 Task: Add a condition where "Priority Is High" in pending tickets.
Action: Mouse moved to (144, 495)
Screenshot: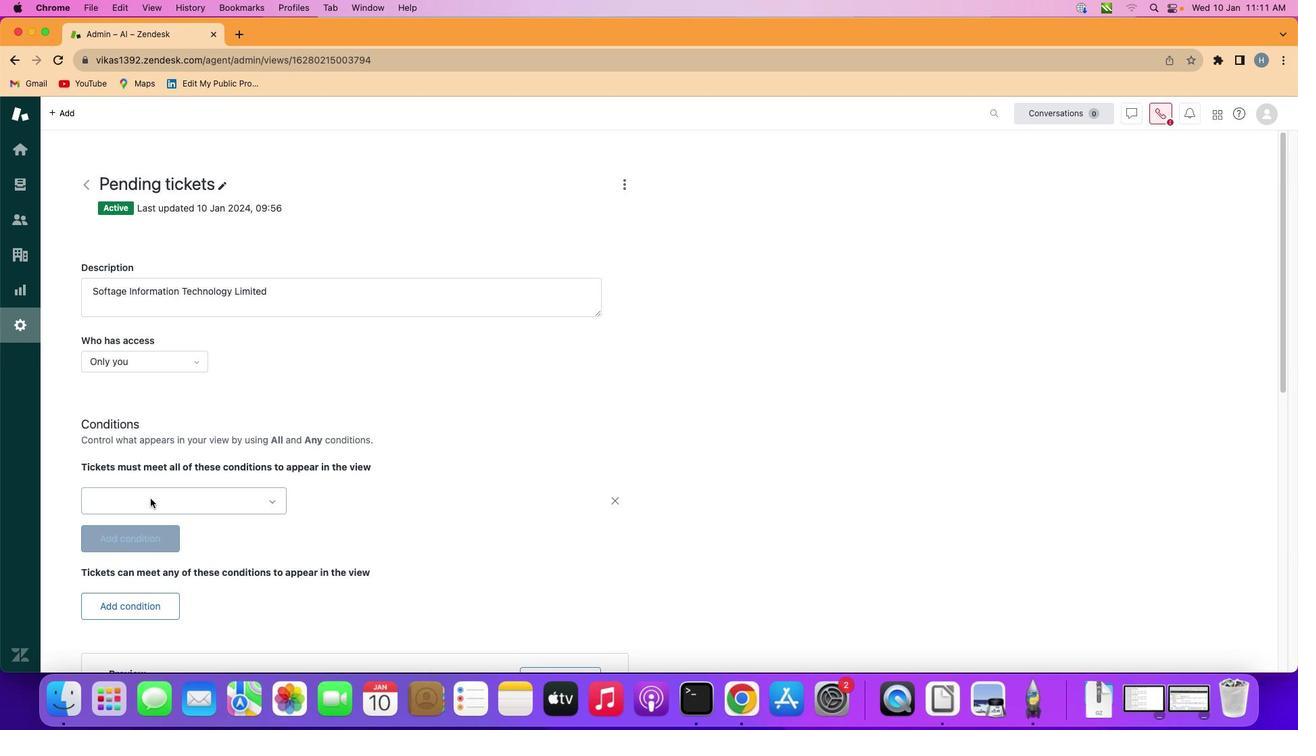
Action: Mouse pressed left at (144, 495)
Screenshot: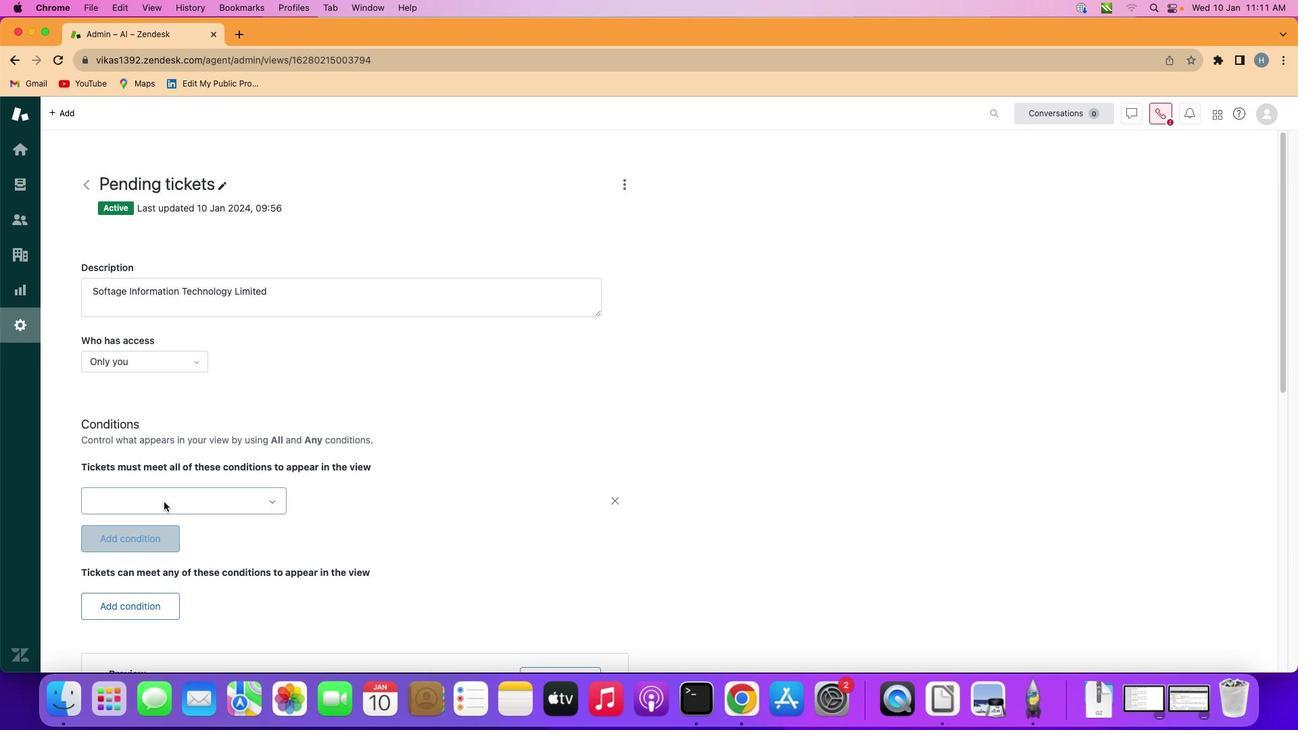 
Action: Mouse moved to (189, 504)
Screenshot: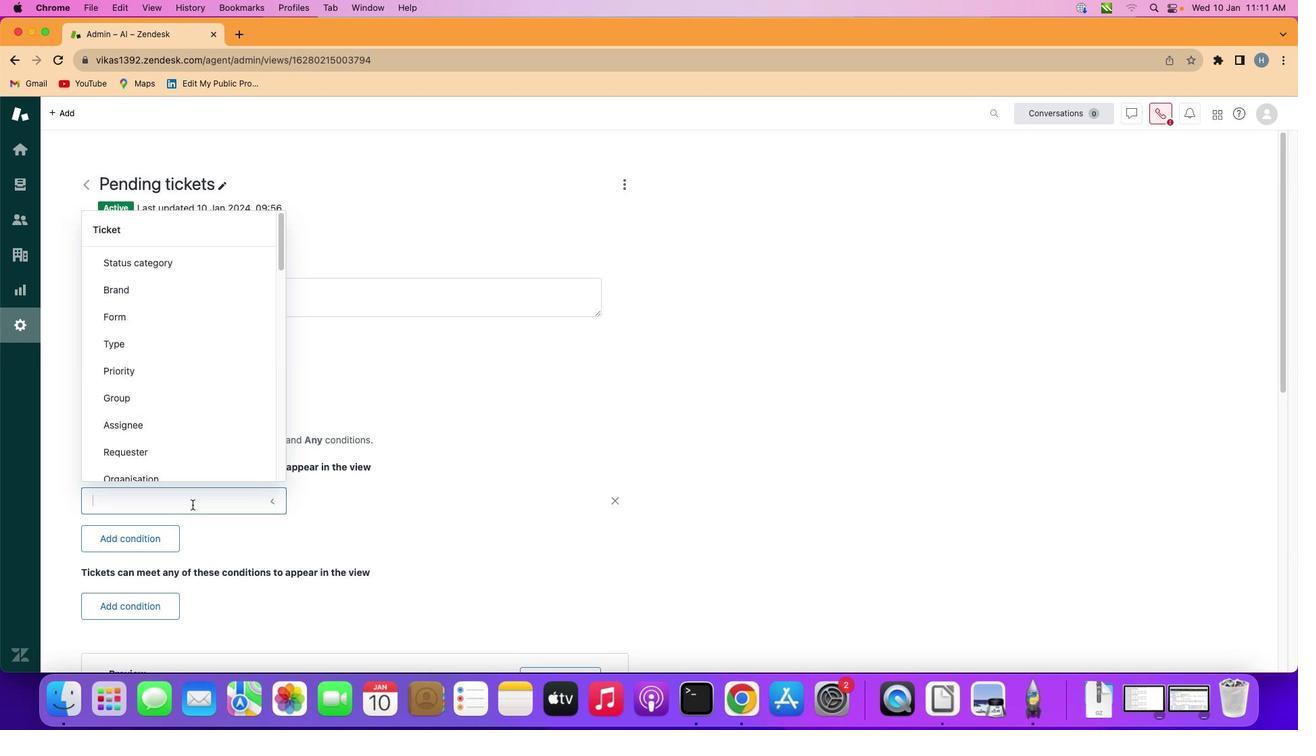 
Action: Mouse pressed left at (189, 504)
Screenshot: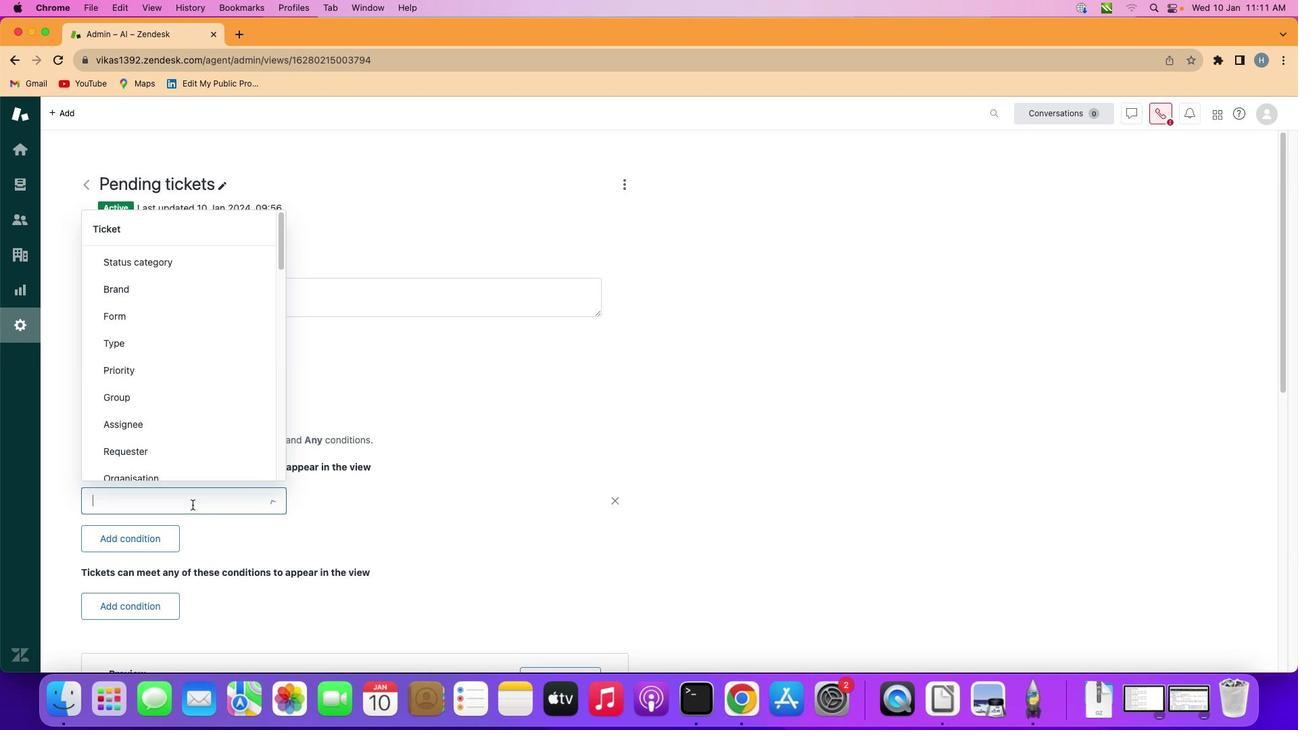 
Action: Mouse moved to (213, 373)
Screenshot: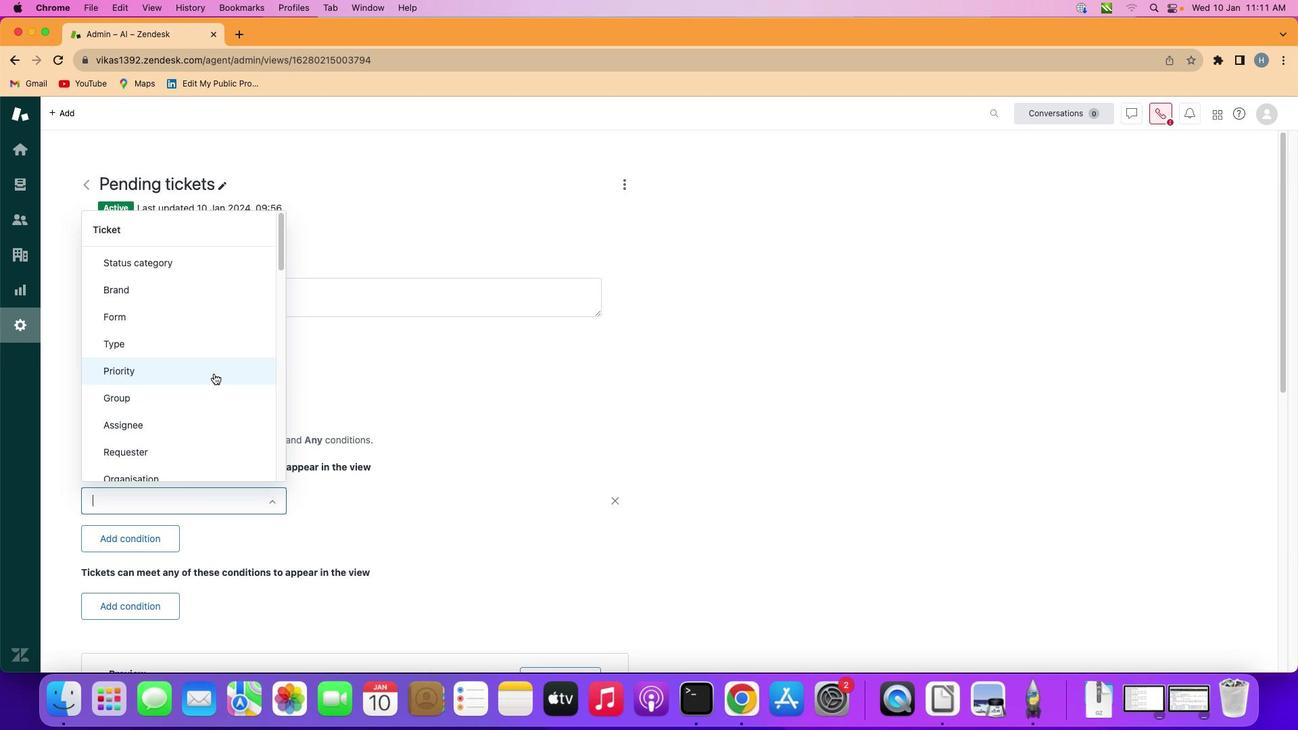 
Action: Mouse pressed left at (213, 373)
Screenshot: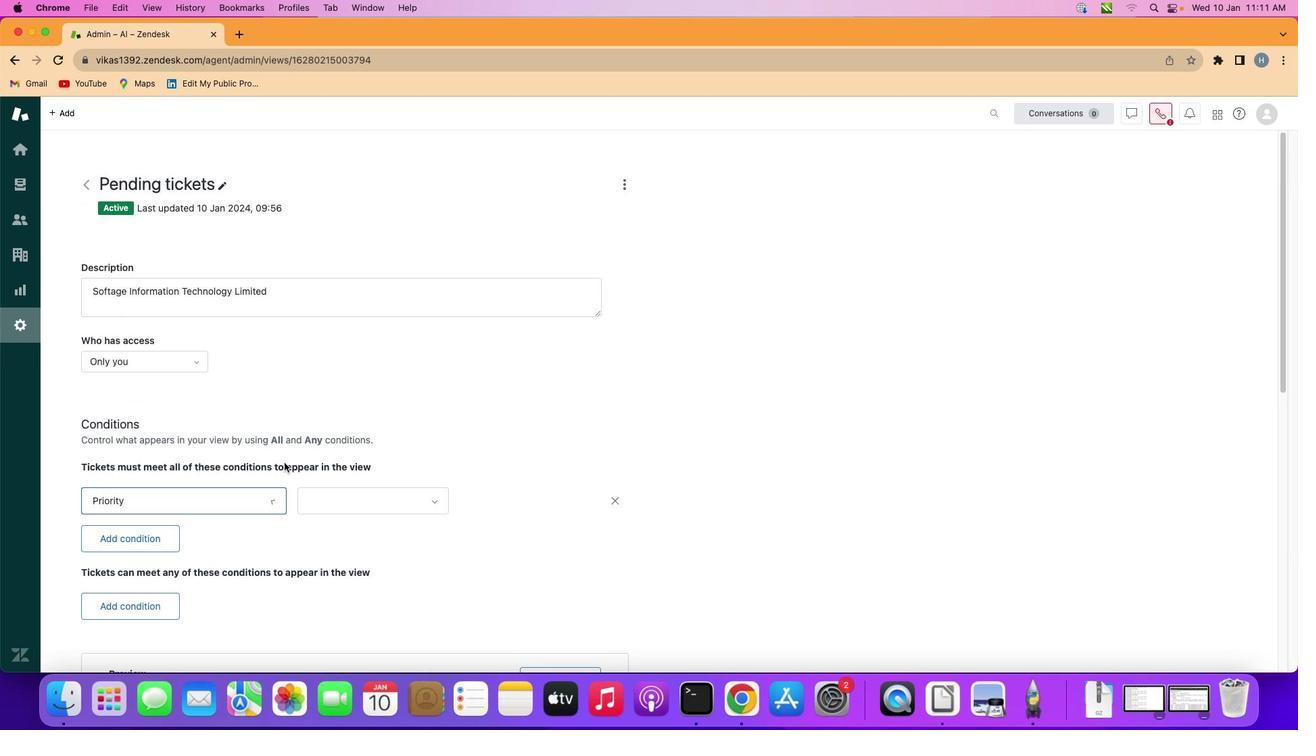 
Action: Mouse moved to (359, 499)
Screenshot: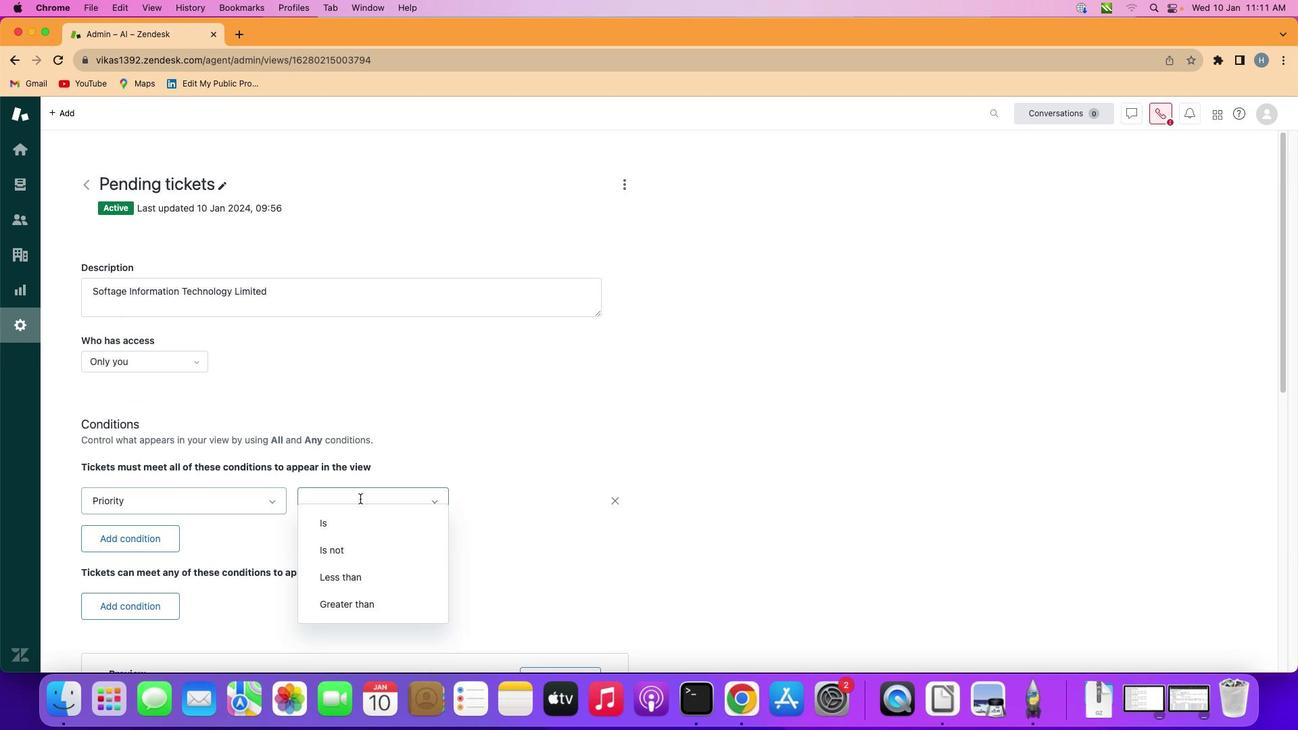 
Action: Mouse pressed left at (359, 499)
Screenshot: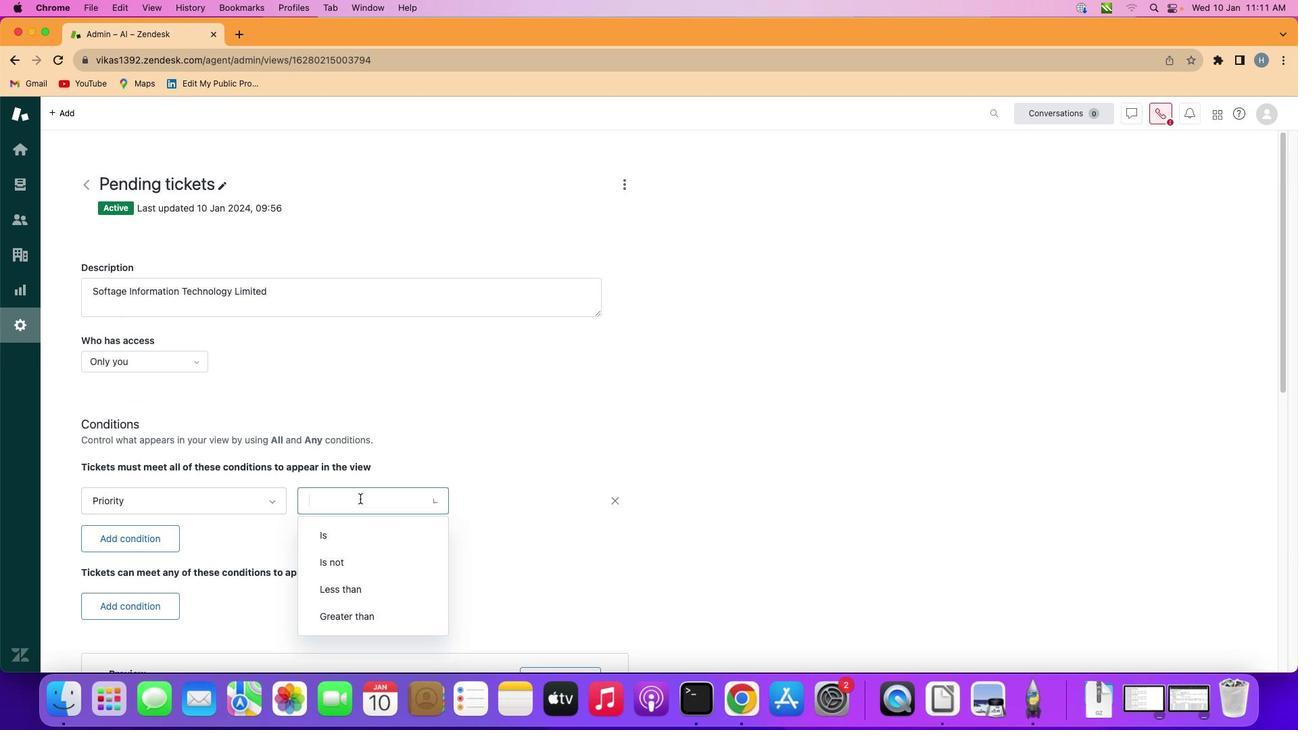
Action: Mouse moved to (363, 529)
Screenshot: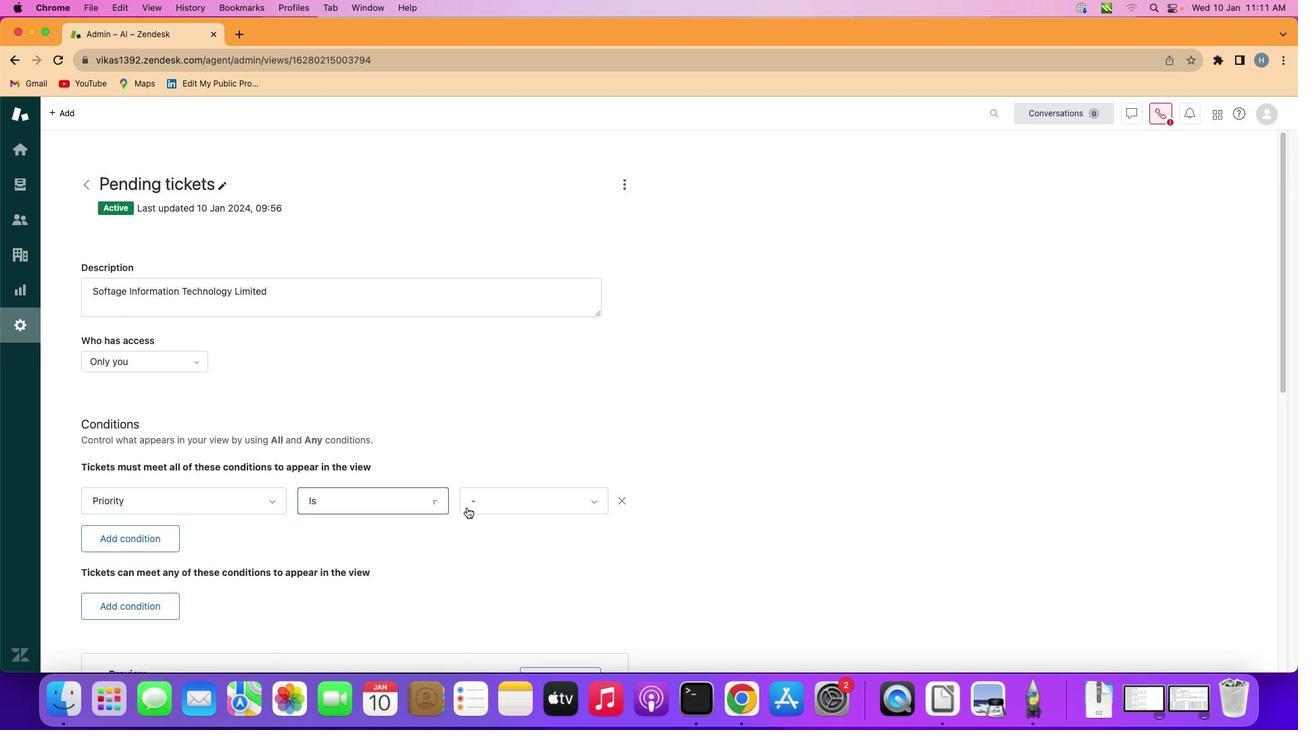 
Action: Mouse pressed left at (363, 529)
Screenshot: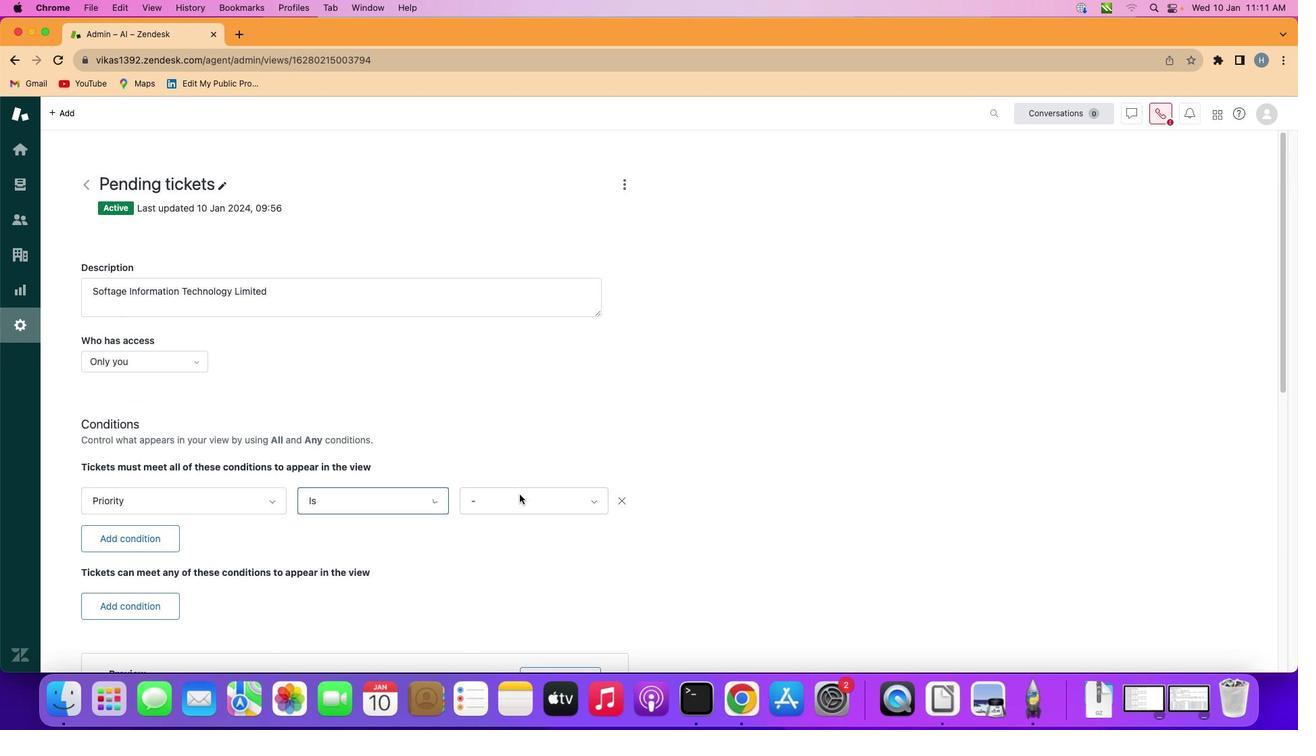 
Action: Mouse moved to (521, 493)
Screenshot: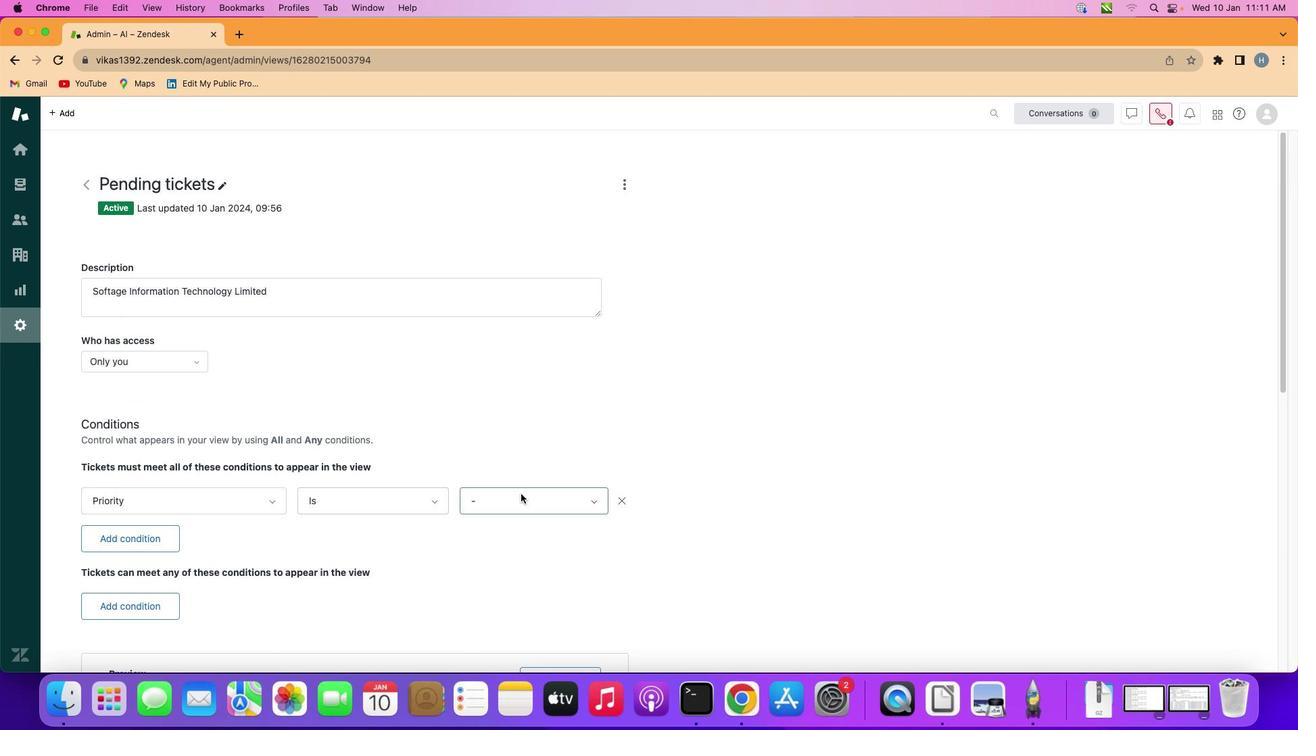 
Action: Mouse pressed left at (521, 493)
Screenshot: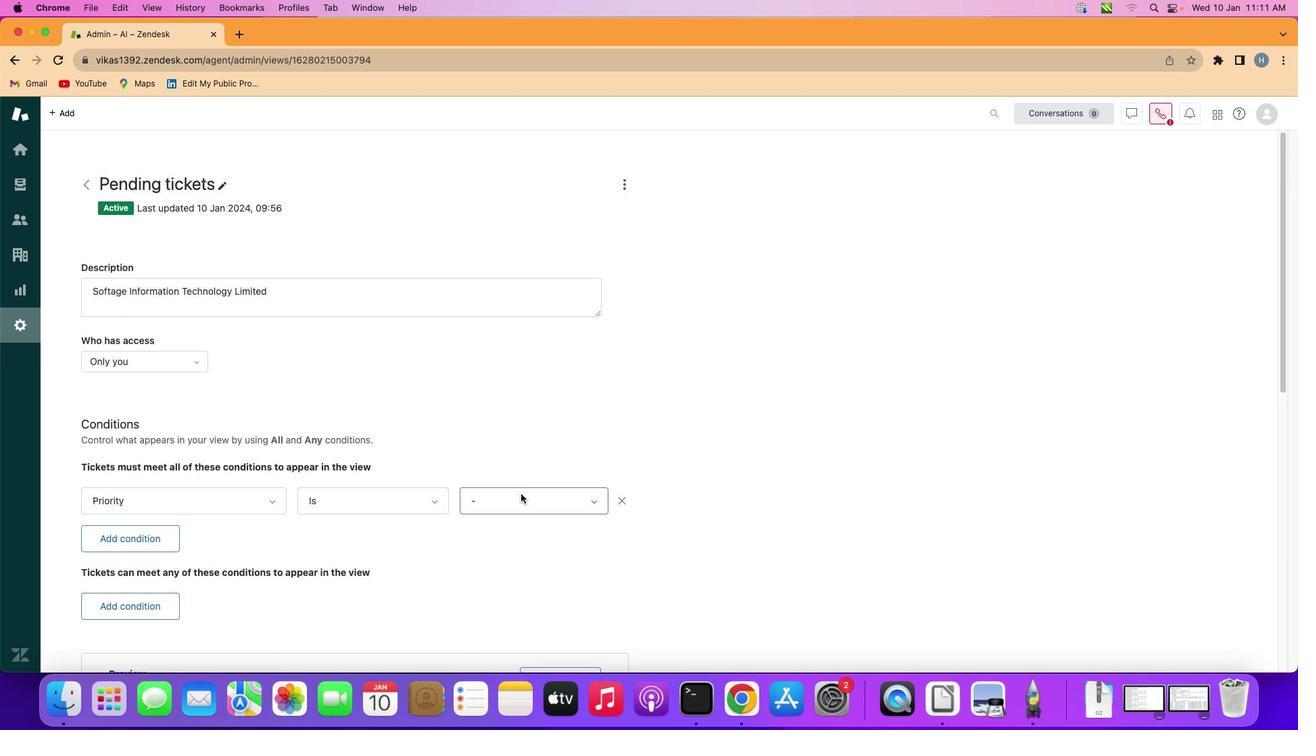
Action: Mouse moved to (523, 501)
Screenshot: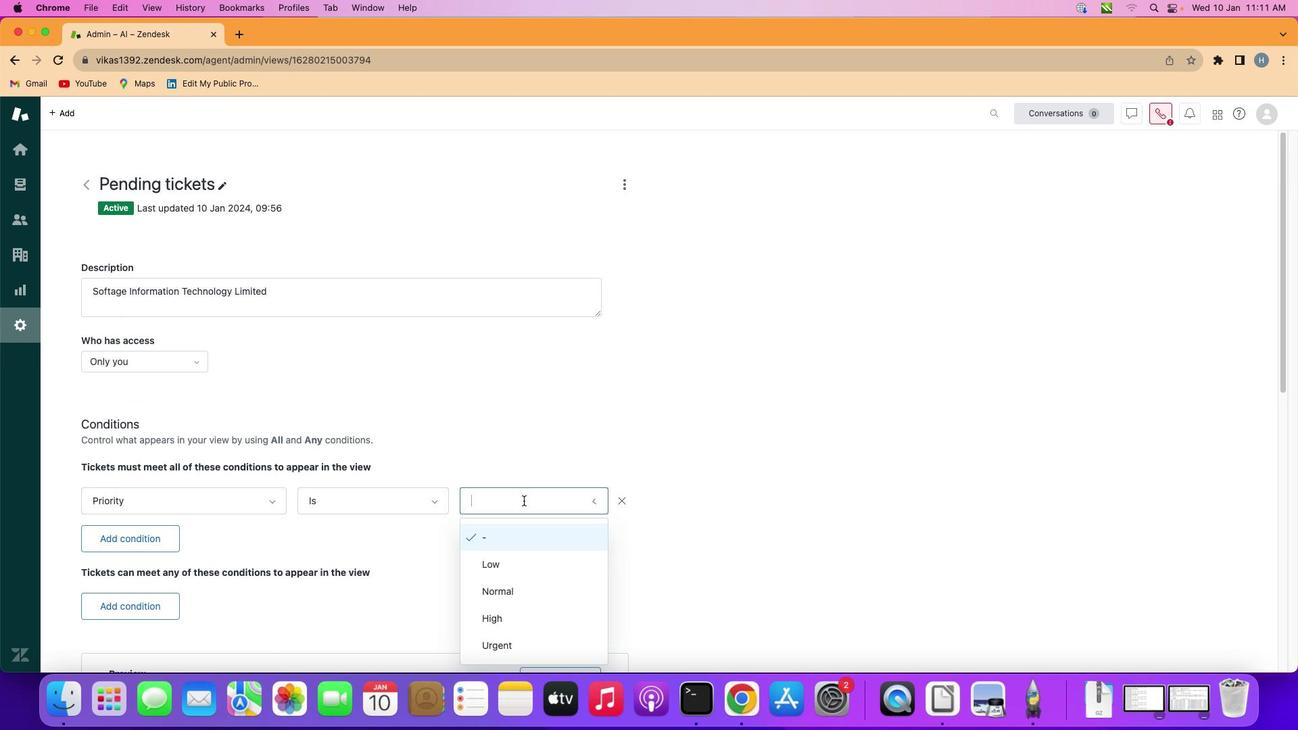 
Action: Mouse pressed left at (523, 501)
Screenshot: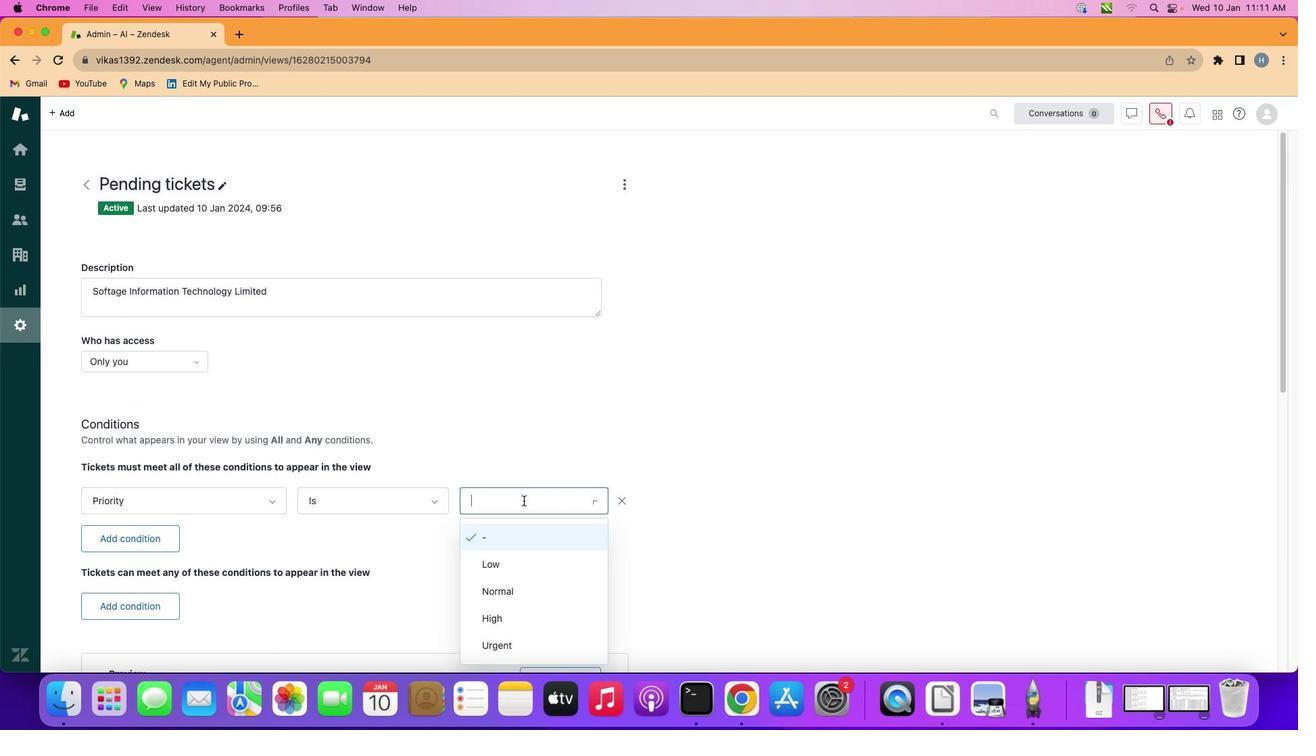
Action: Mouse moved to (533, 608)
Screenshot: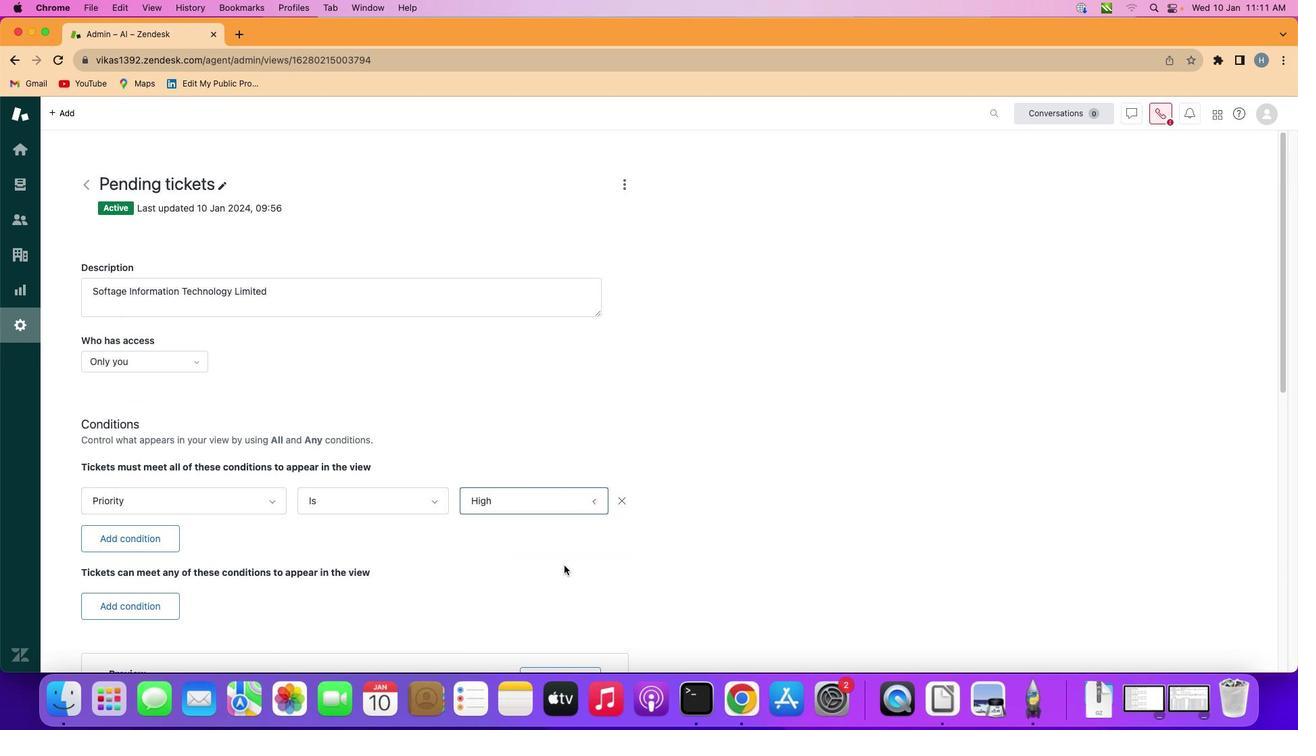 
Action: Mouse pressed left at (533, 608)
Screenshot: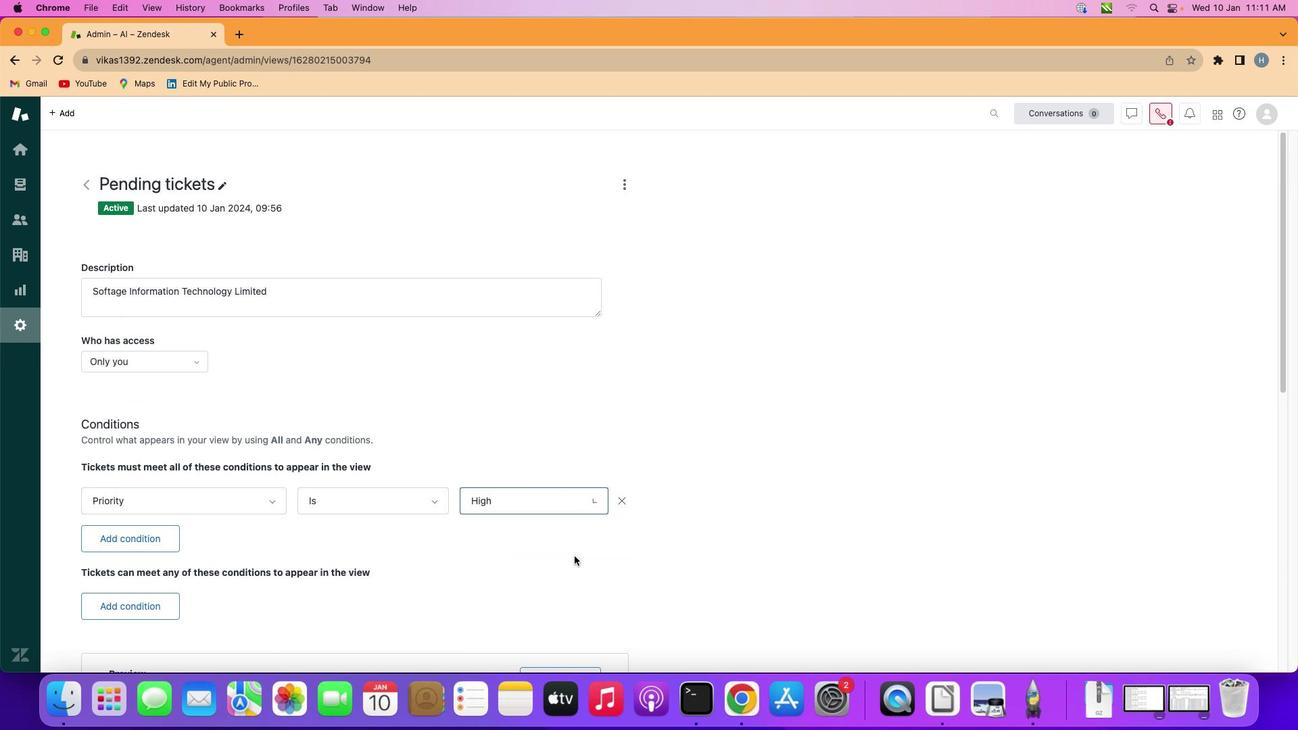 
Action: Mouse moved to (575, 556)
Screenshot: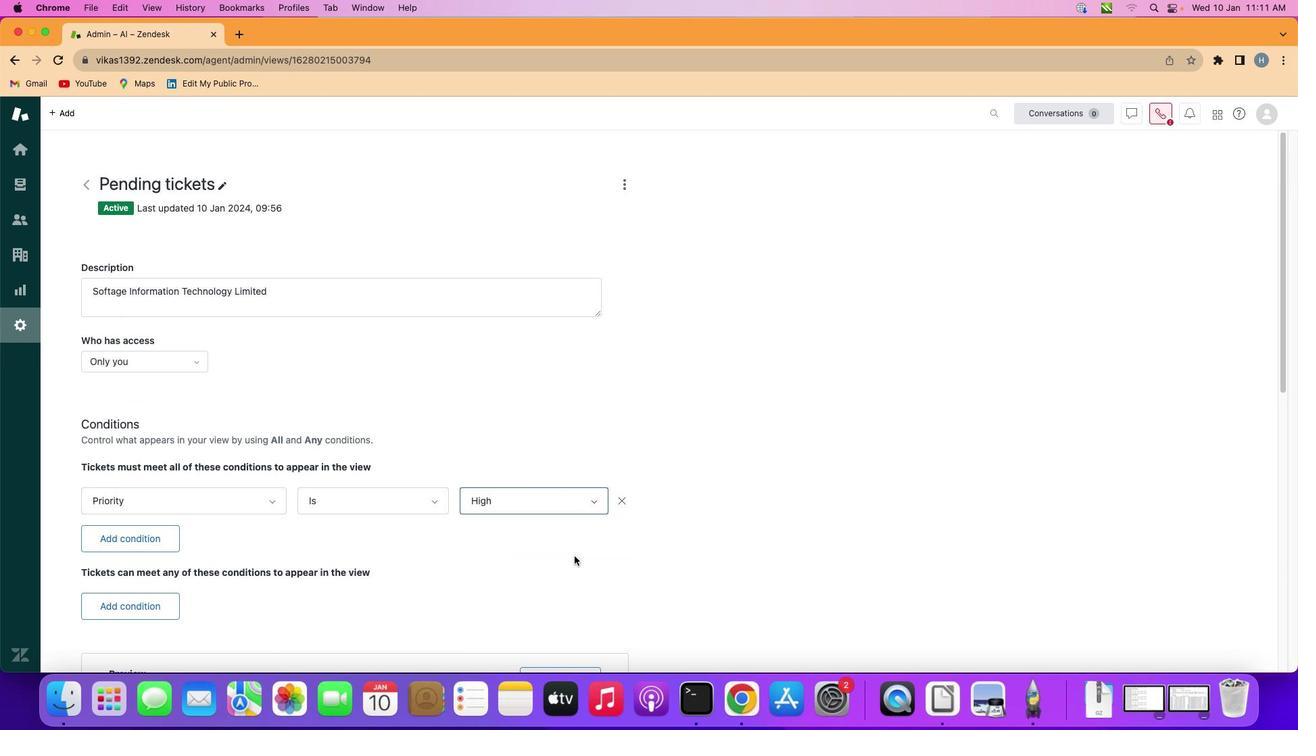 
